 Task: Add Chobani Cookies & Cream Flip Greek Yogurt to the cart.
Action: Mouse moved to (19, 89)
Screenshot: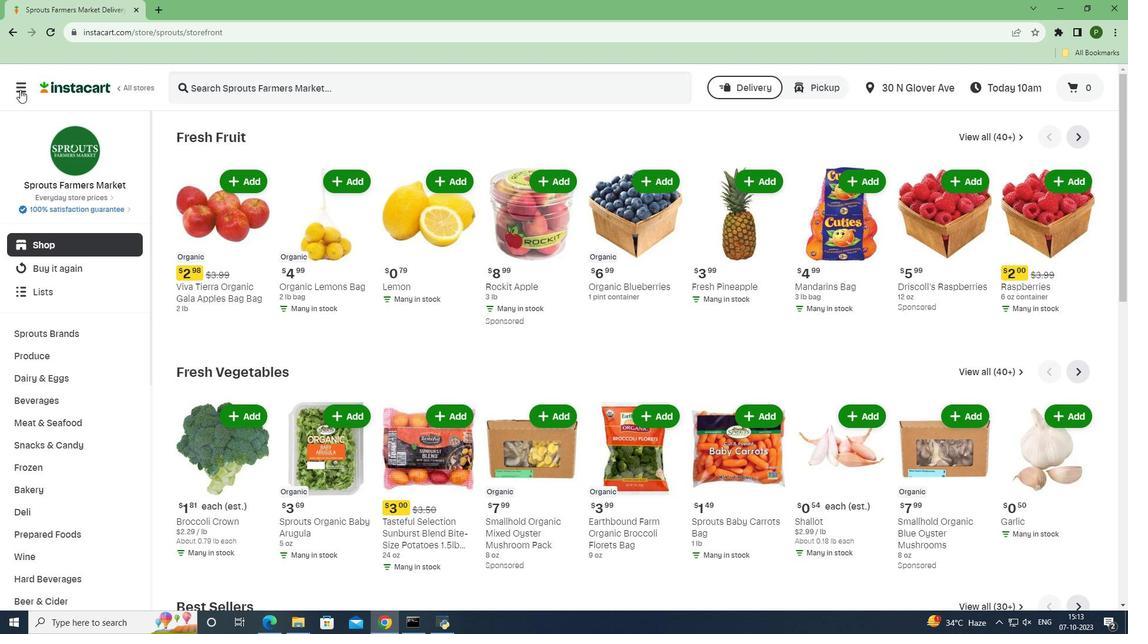
Action: Mouse pressed left at (19, 89)
Screenshot: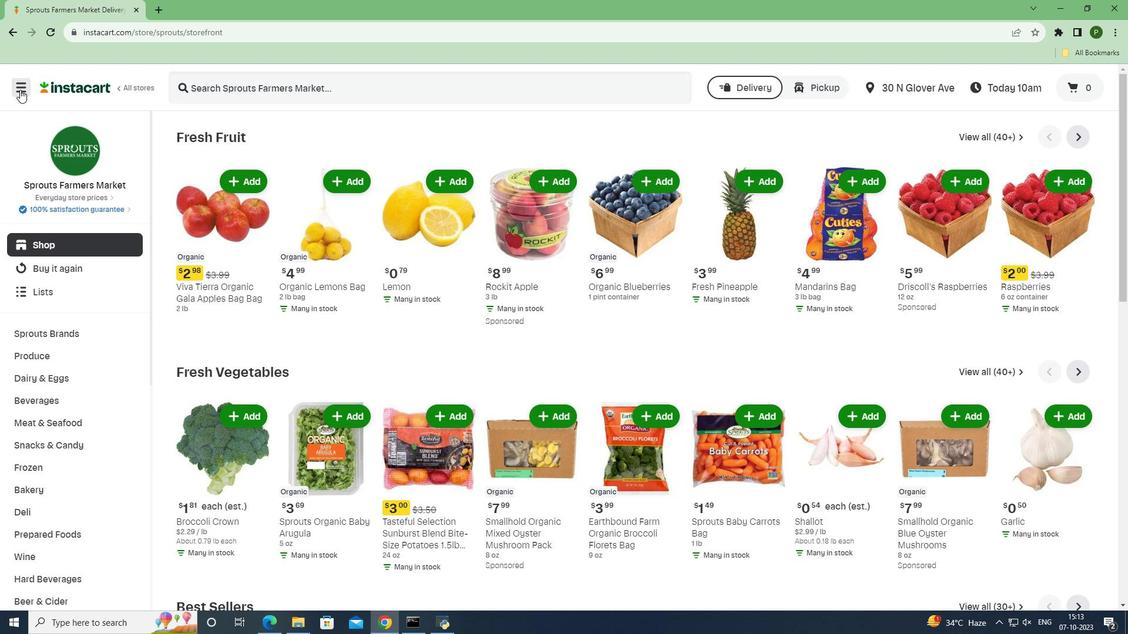 
Action: Mouse moved to (55, 311)
Screenshot: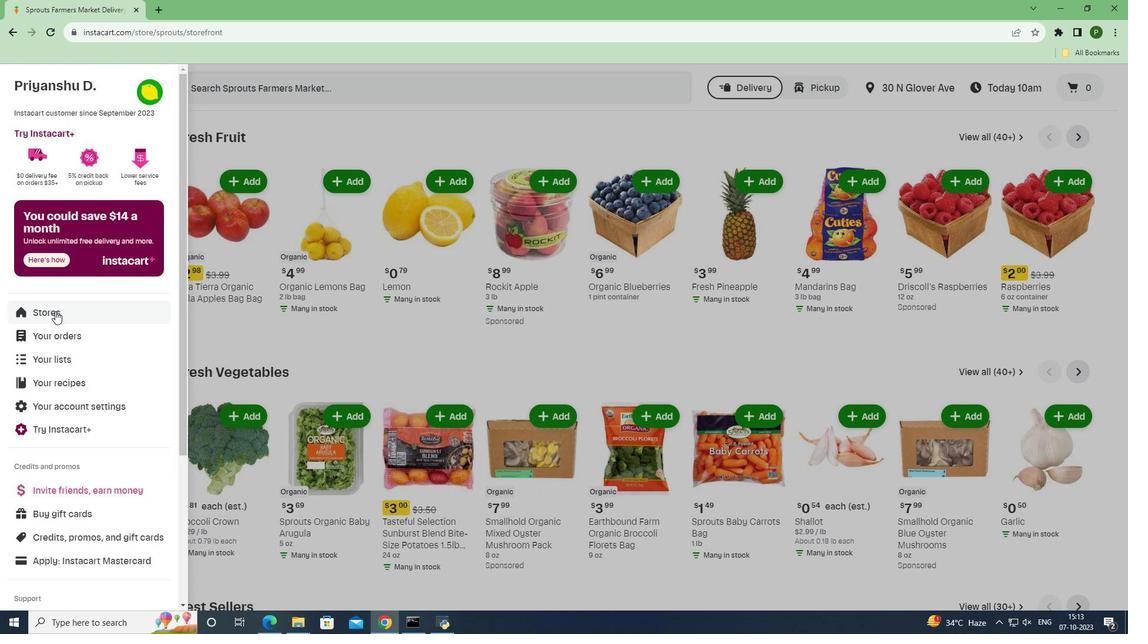 
Action: Mouse pressed left at (55, 311)
Screenshot: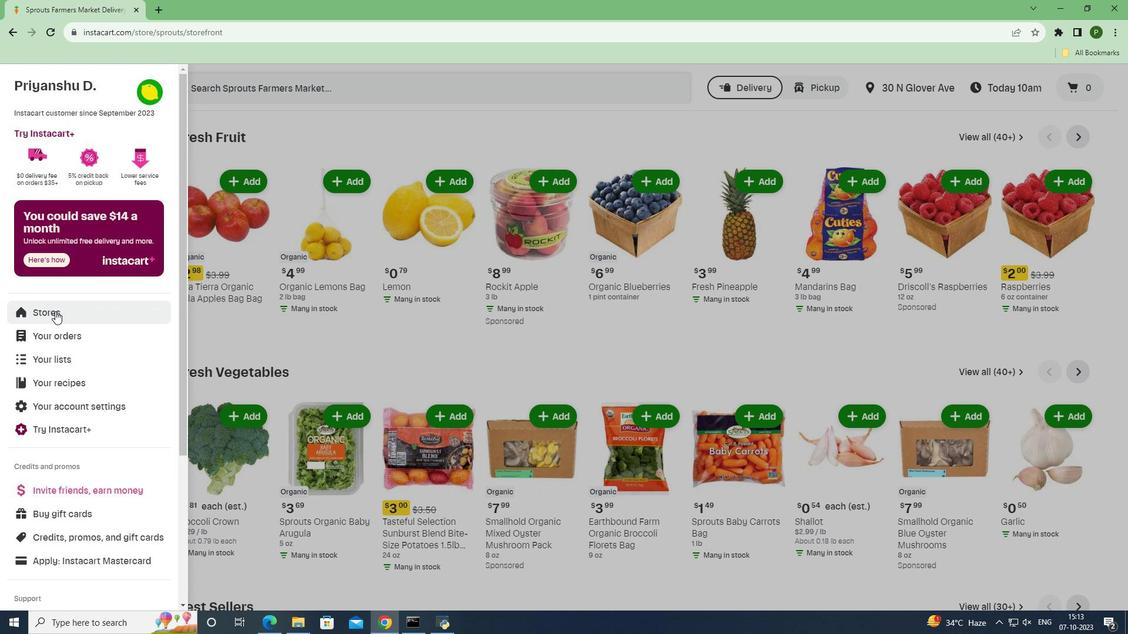 
Action: Mouse moved to (267, 136)
Screenshot: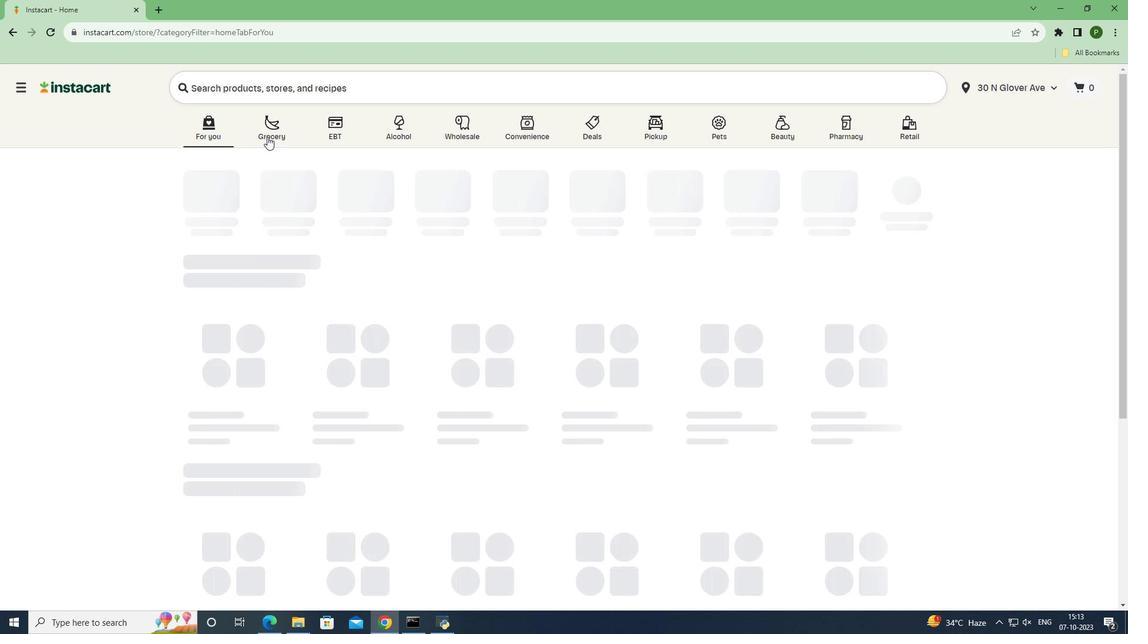 
Action: Mouse pressed left at (267, 136)
Screenshot: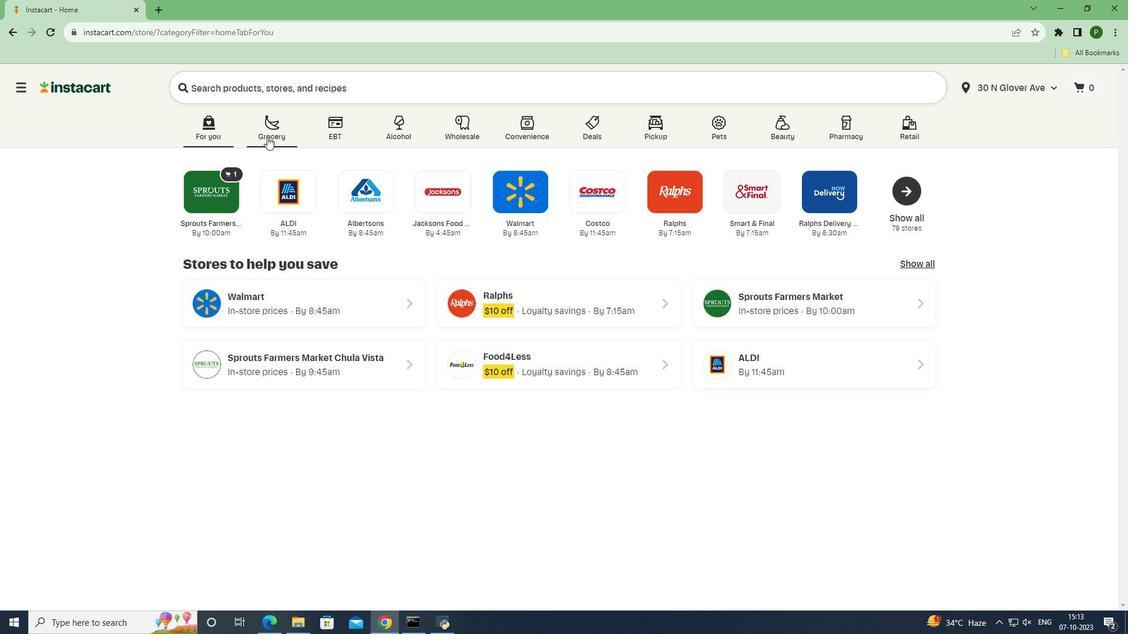 
Action: Mouse moved to (471, 263)
Screenshot: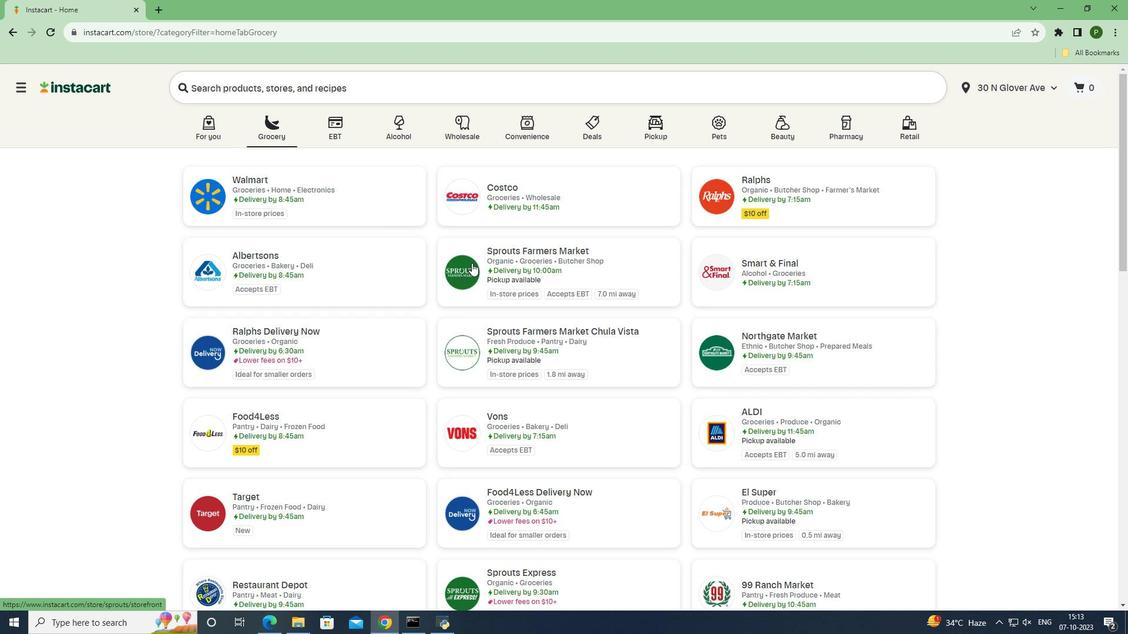 
Action: Mouse pressed left at (471, 263)
Screenshot: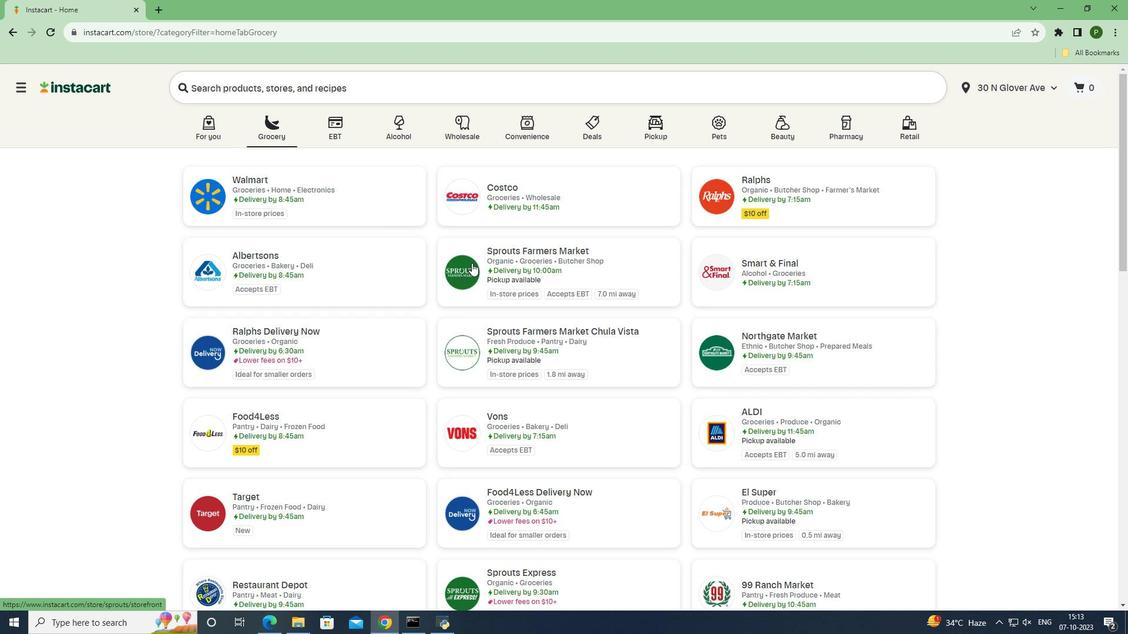 
Action: Mouse moved to (93, 377)
Screenshot: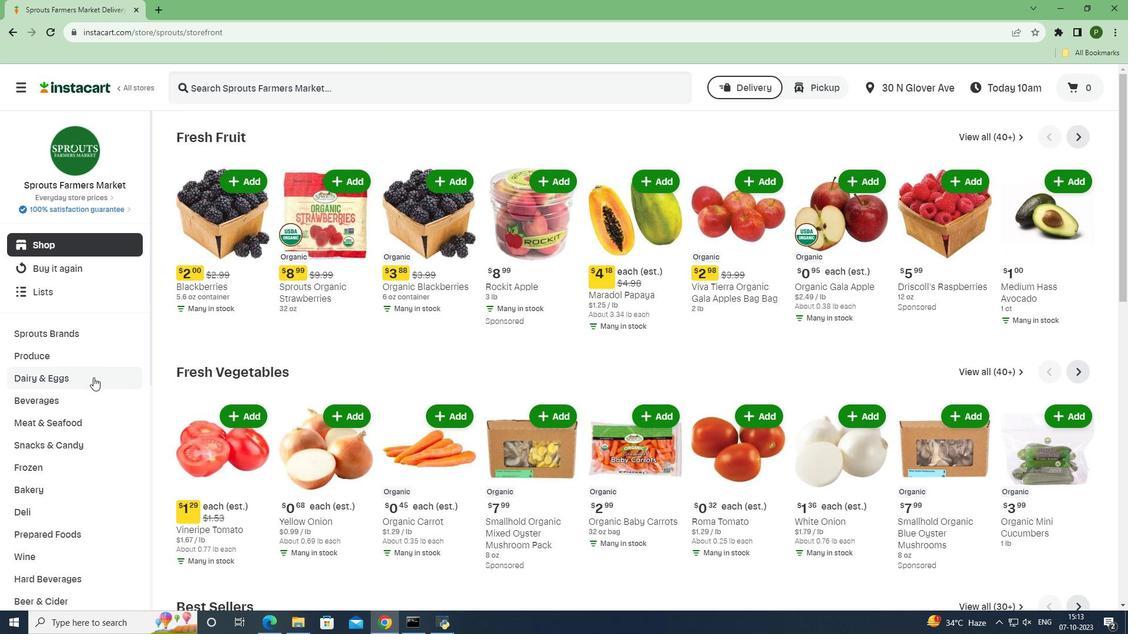 
Action: Mouse pressed left at (93, 377)
Screenshot: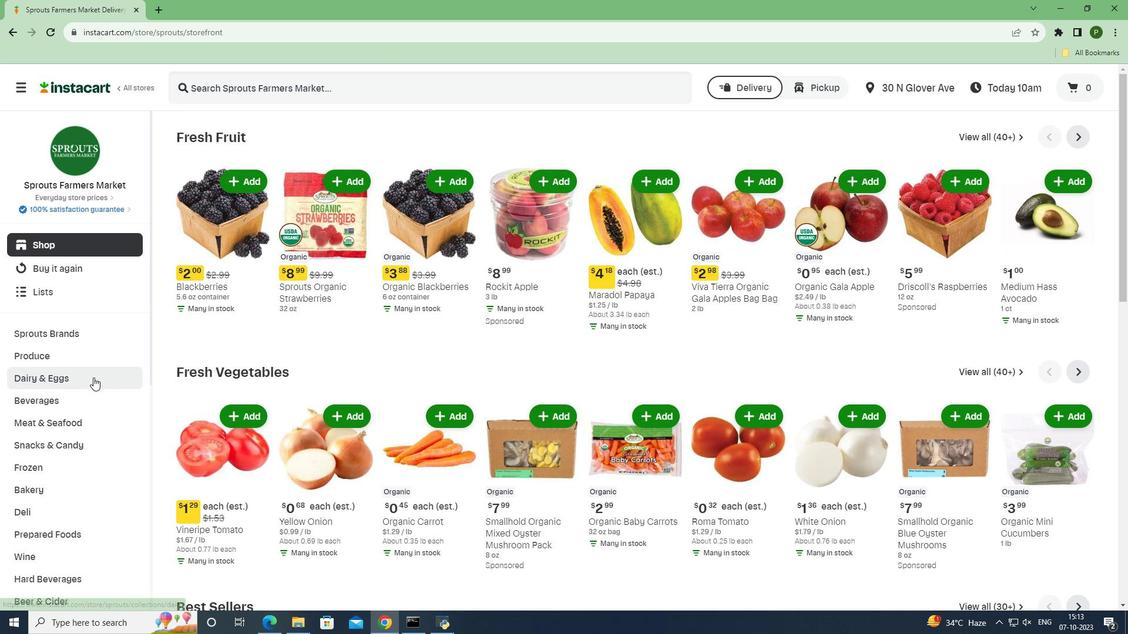 
Action: Mouse moved to (61, 467)
Screenshot: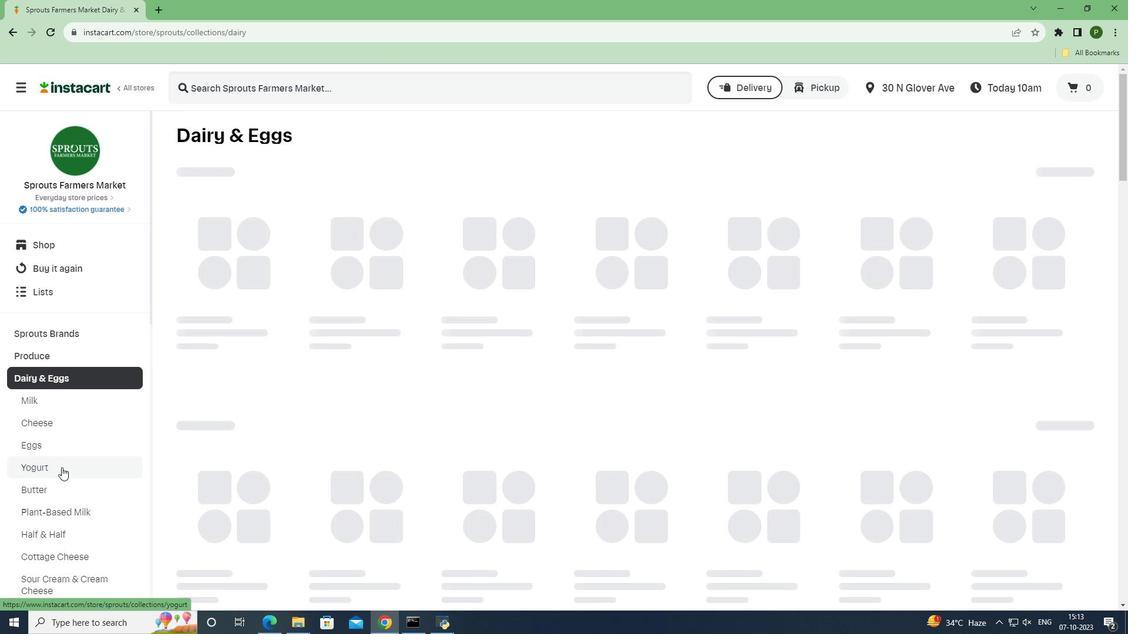 
Action: Mouse pressed left at (61, 467)
Screenshot: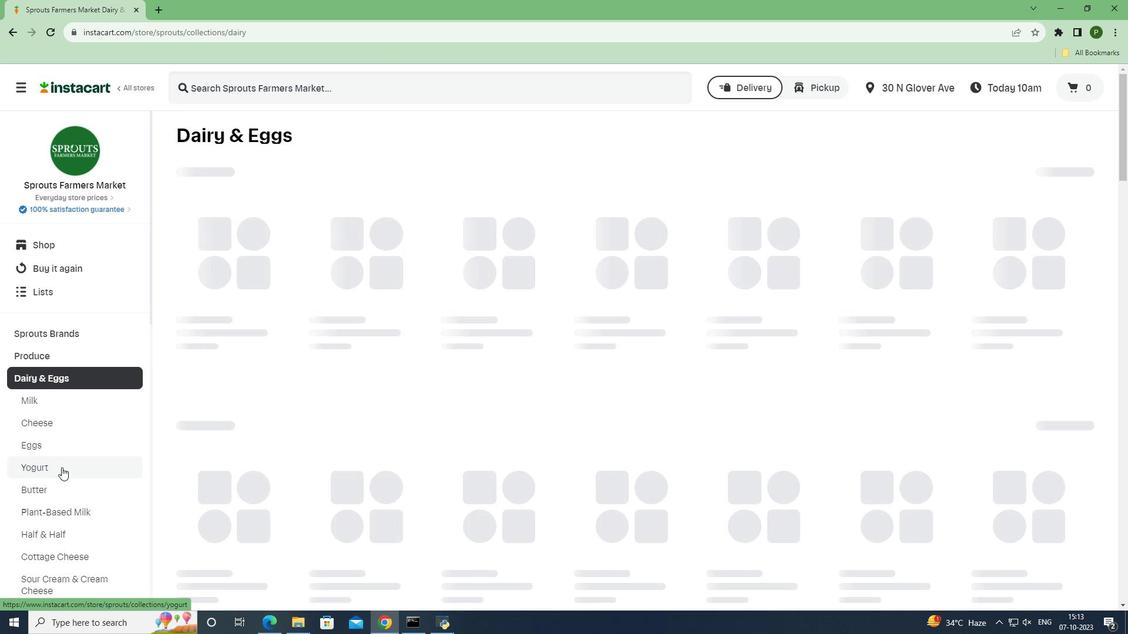 
Action: Mouse moved to (223, 88)
Screenshot: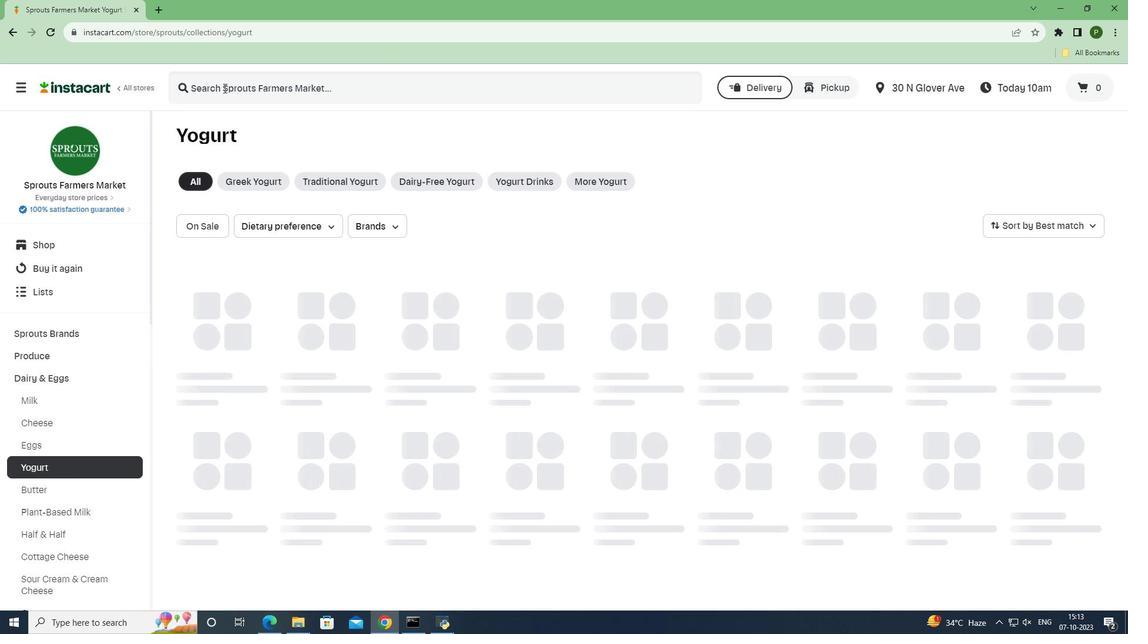
Action: Mouse pressed left at (223, 88)
Screenshot: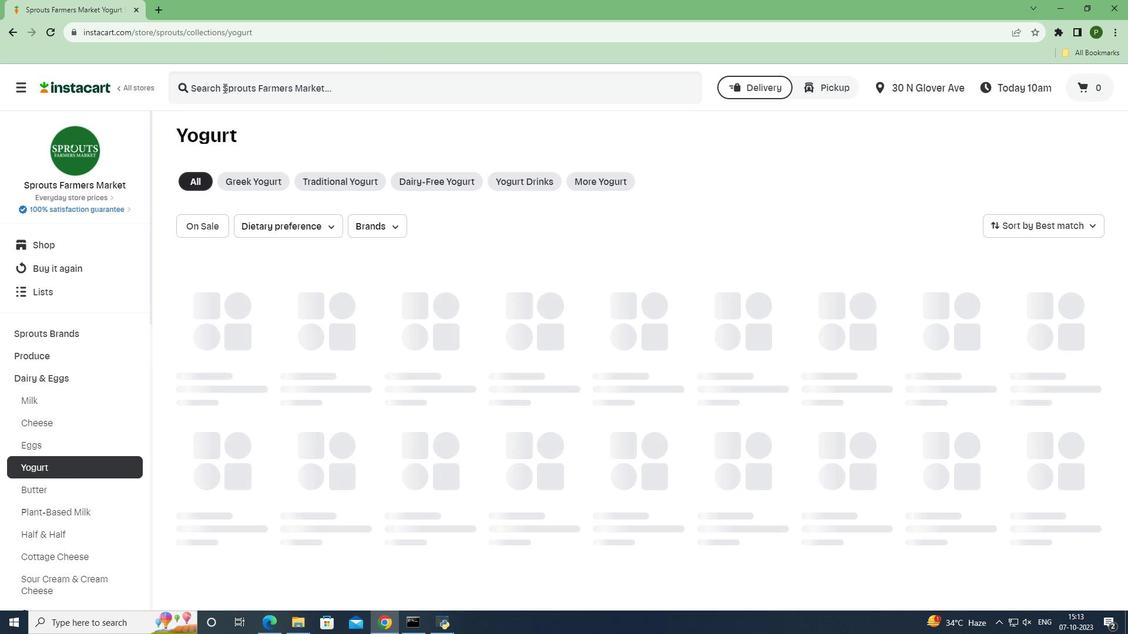 
Action: Key pressed <Key.caps_lock>C<Key.caps_lock>hobani<Key.space><Key.caps_lock>C<Key.caps_lock>oo
Screenshot: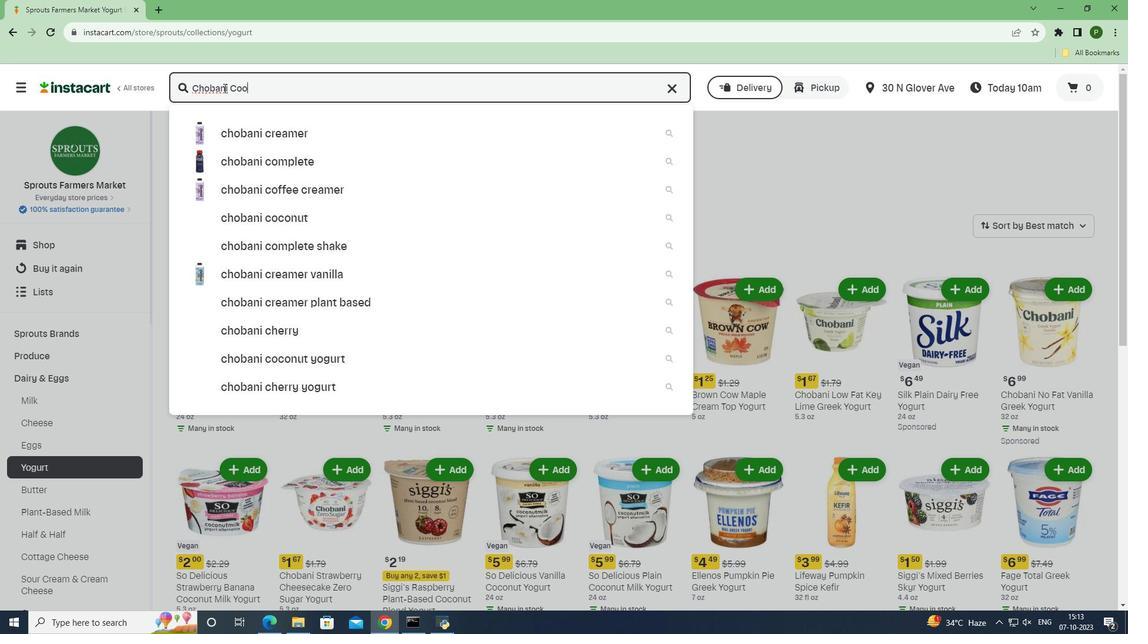 
Action: Mouse moved to (223, 88)
Screenshot: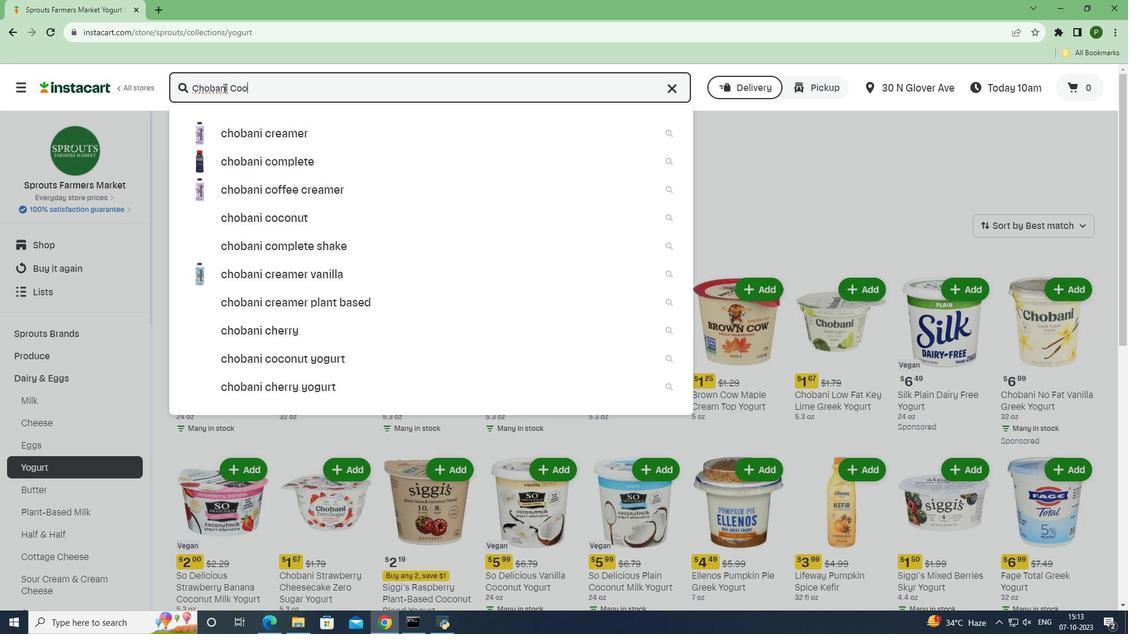 
Action: Key pressed kies<Key.space><Key.shift>&<Key.space><Key.caps_lock>C<Key.caps_lock>ream<Key.space><Key.caps_lock>F<Key.caps_lock>lip<Key.space><Key.caps_lock>G<Key.caps_lock>reek<Key.space><Key.caps_lock>Y<Key.caps_lock>ogurt<Key.space><Key.enter>
Screenshot: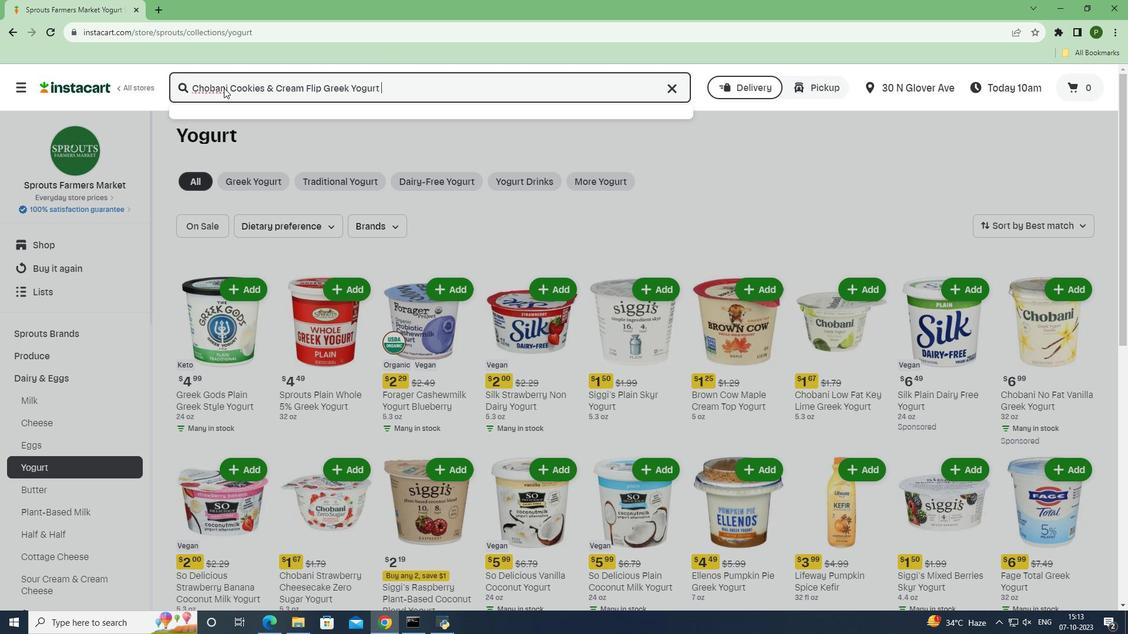 
Action: Mouse moved to (700, 210)
Screenshot: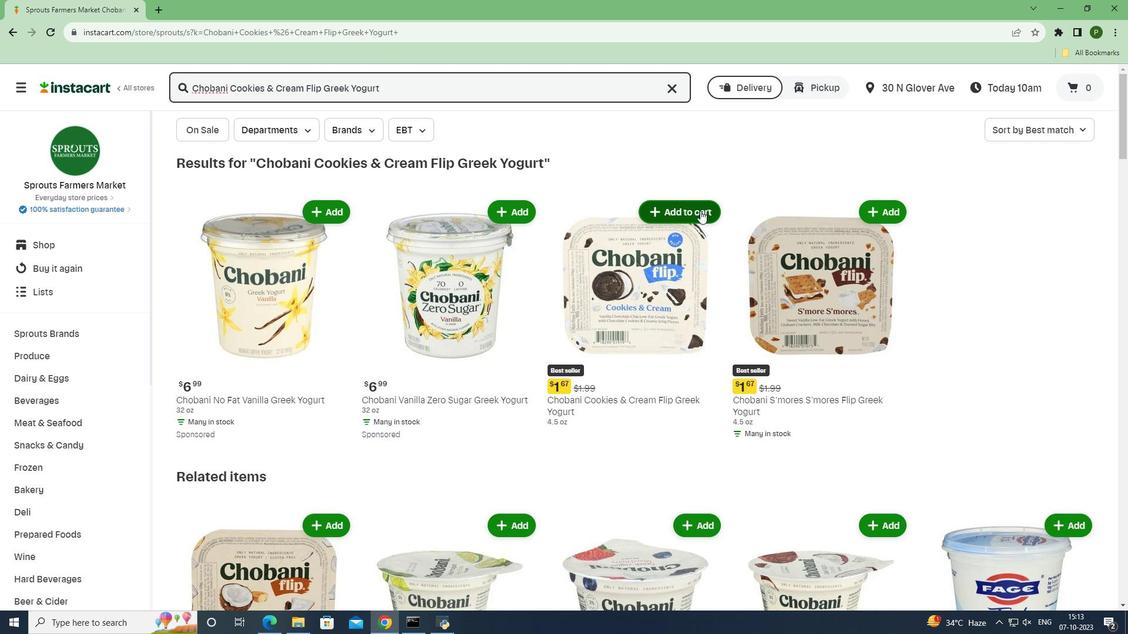 
Action: Mouse pressed left at (700, 210)
Screenshot: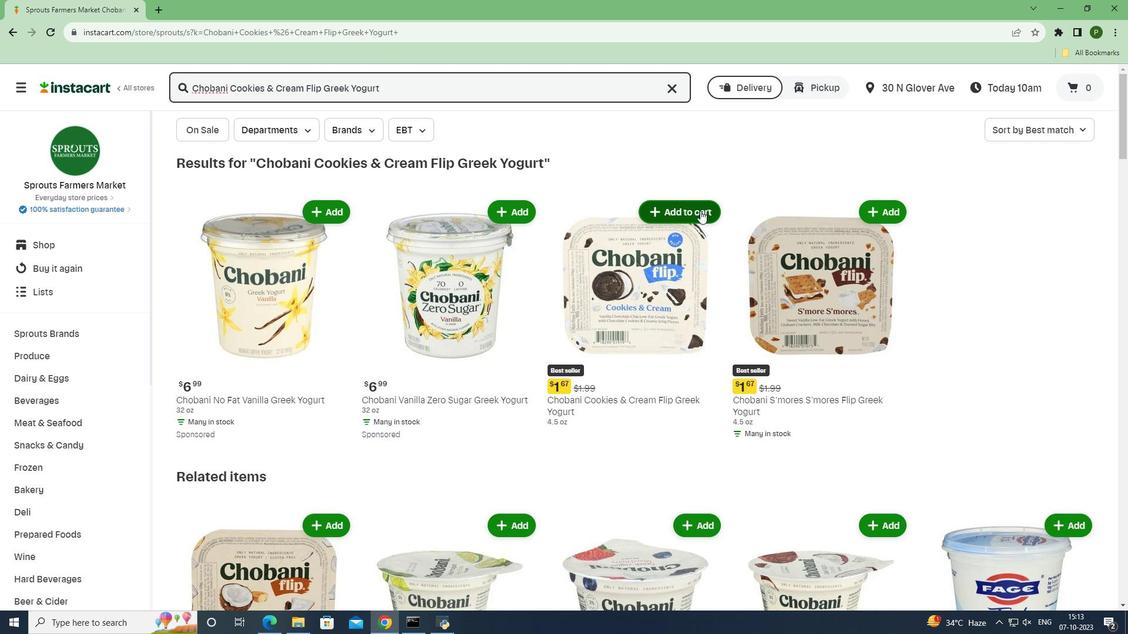 
Action: Mouse moved to (744, 216)
Screenshot: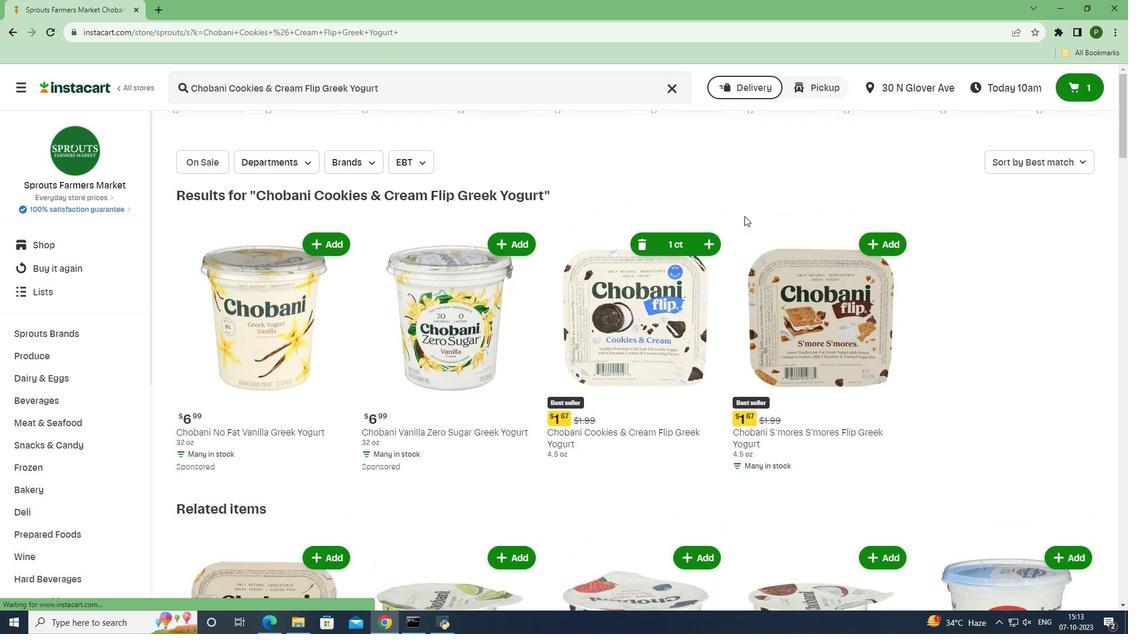 
